 Task: Plan a monthly review meeting on the last Friday of each month.
Action: Mouse moved to (98, 141)
Screenshot: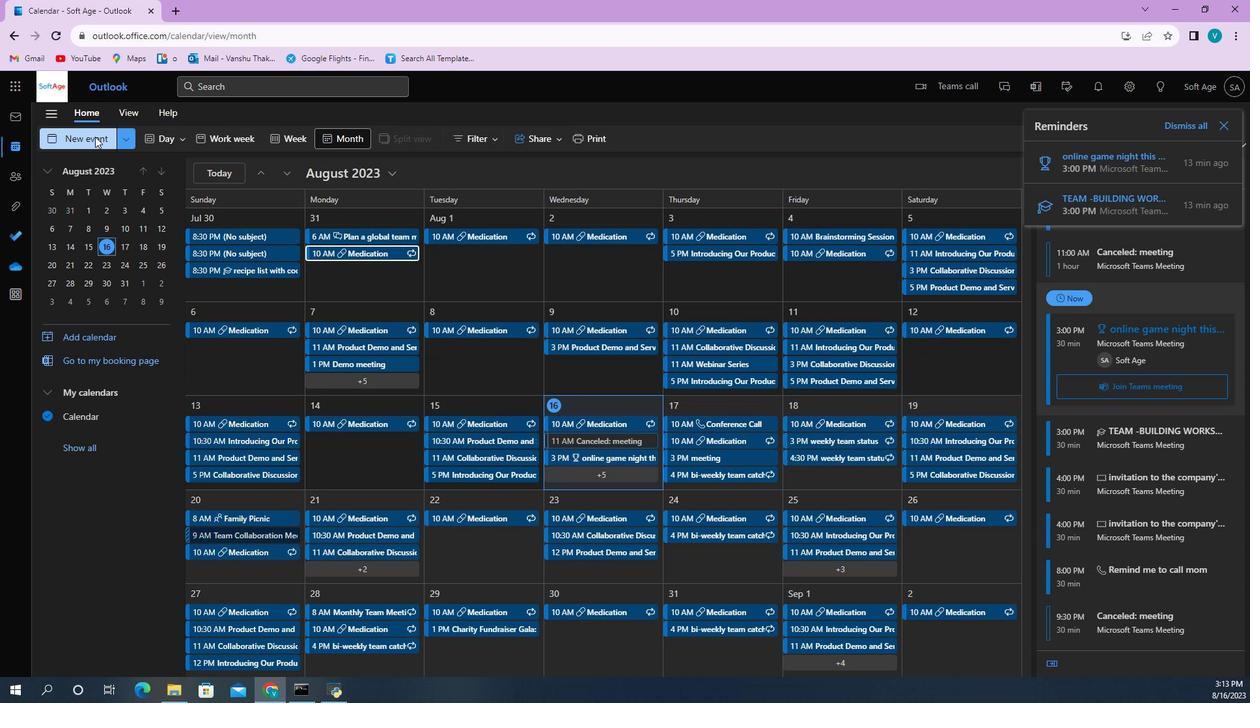 
Action: Mouse pressed left at (98, 141)
Screenshot: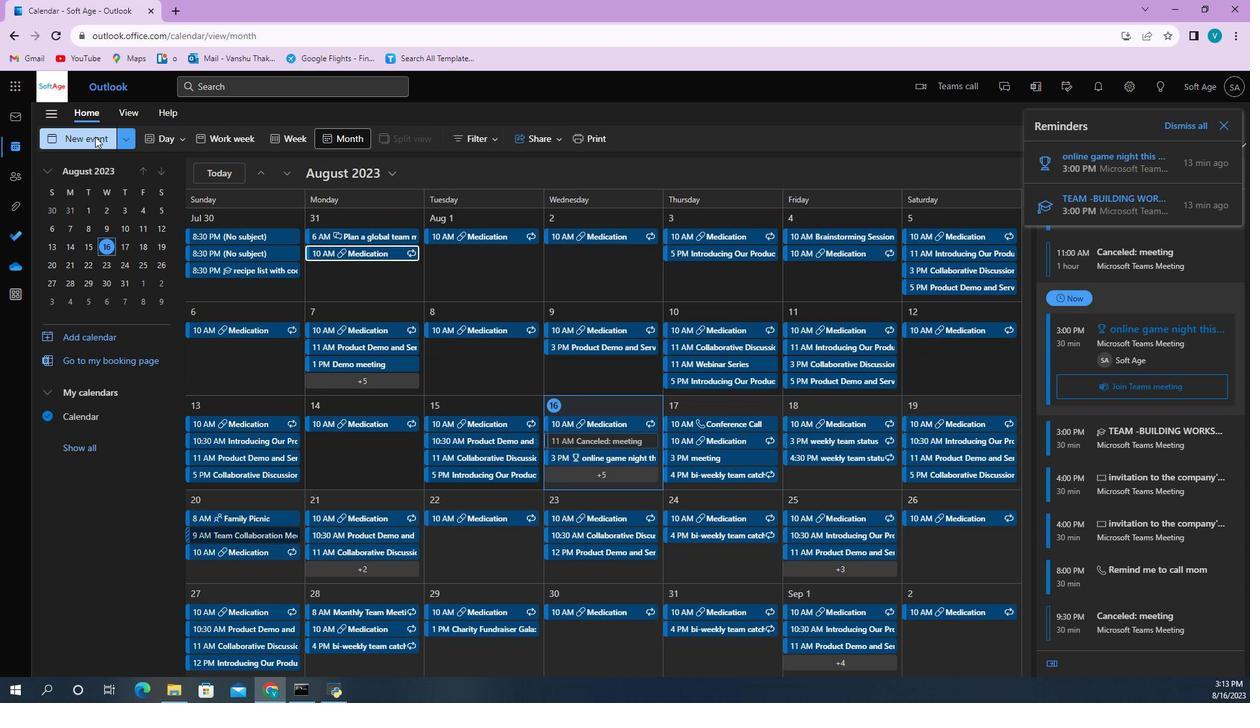 
Action: Mouse moved to (371, 220)
Screenshot: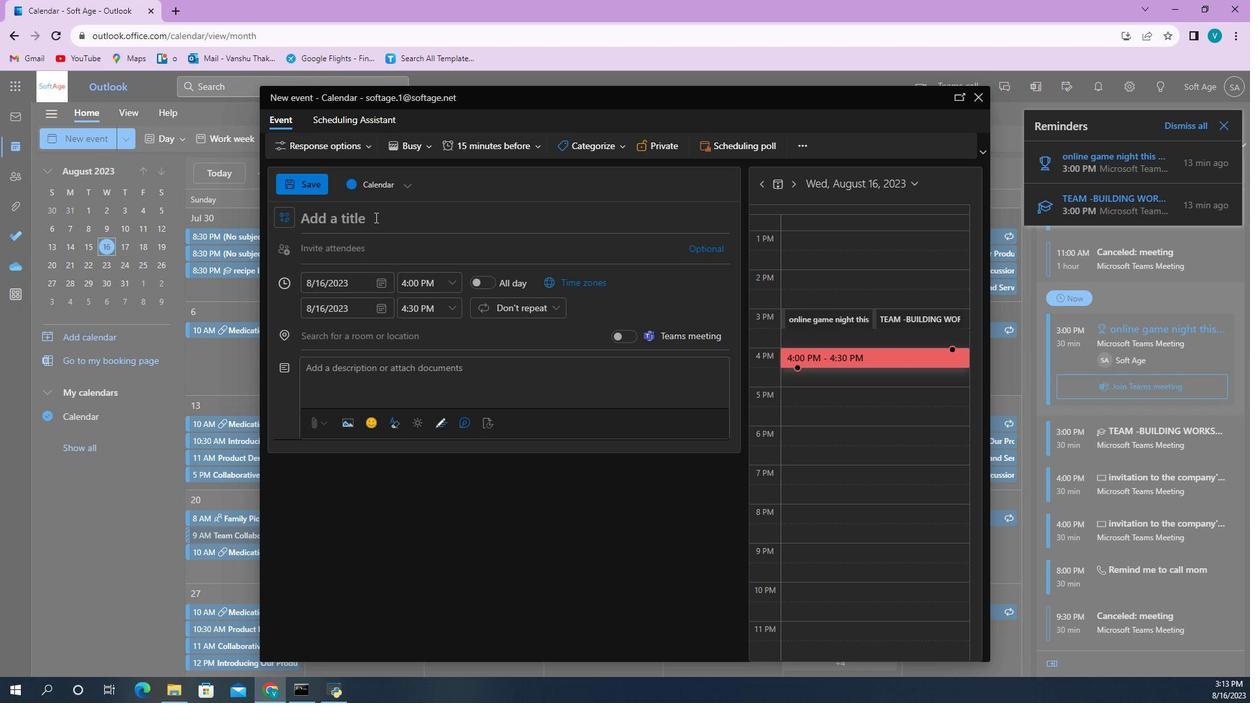 
Action: Mouse pressed left at (371, 220)
Screenshot: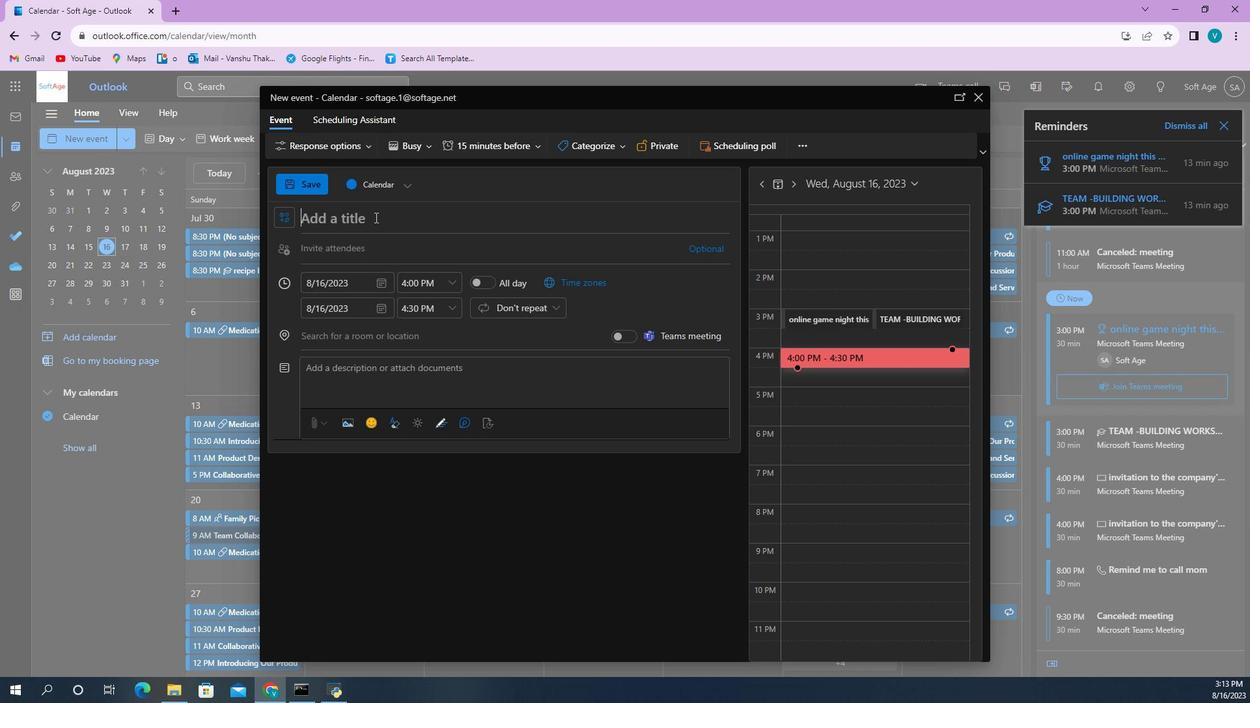 
Action: Key pressed mo
Screenshot: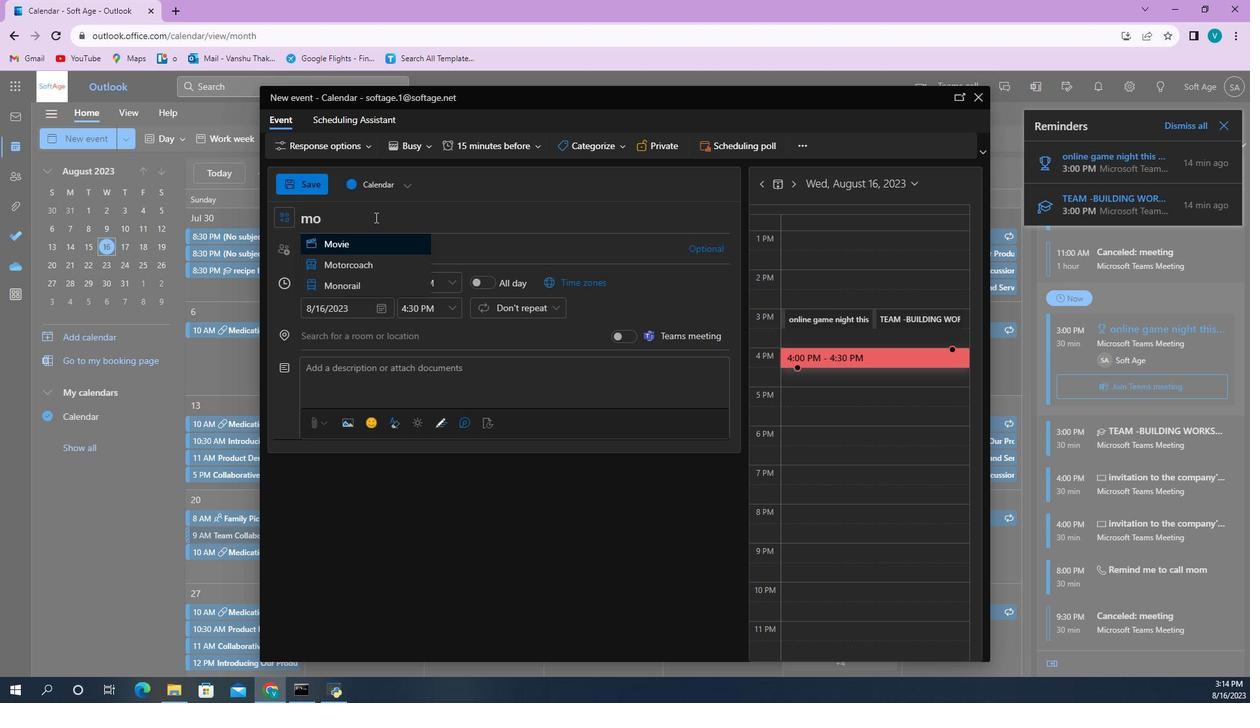 
Action: Mouse moved to (371, 220)
Screenshot: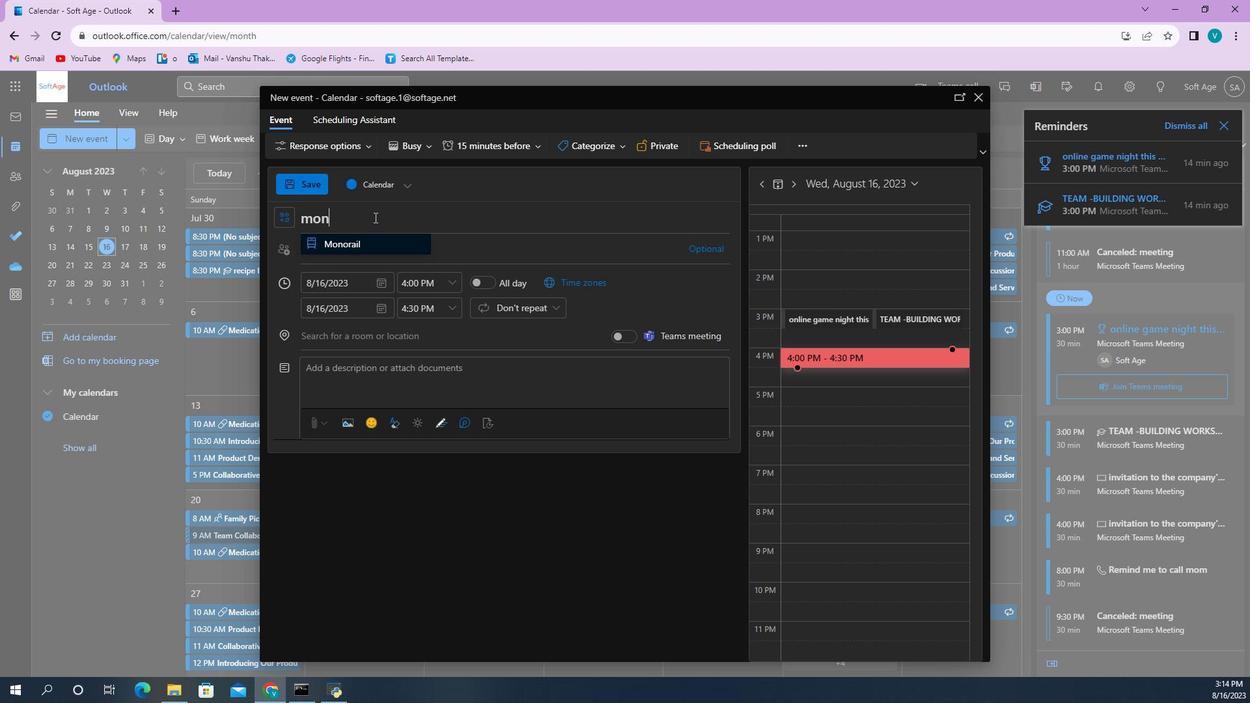 
Action: Key pressed nthly<Key.space>review<Key.space>meeting
Screenshot: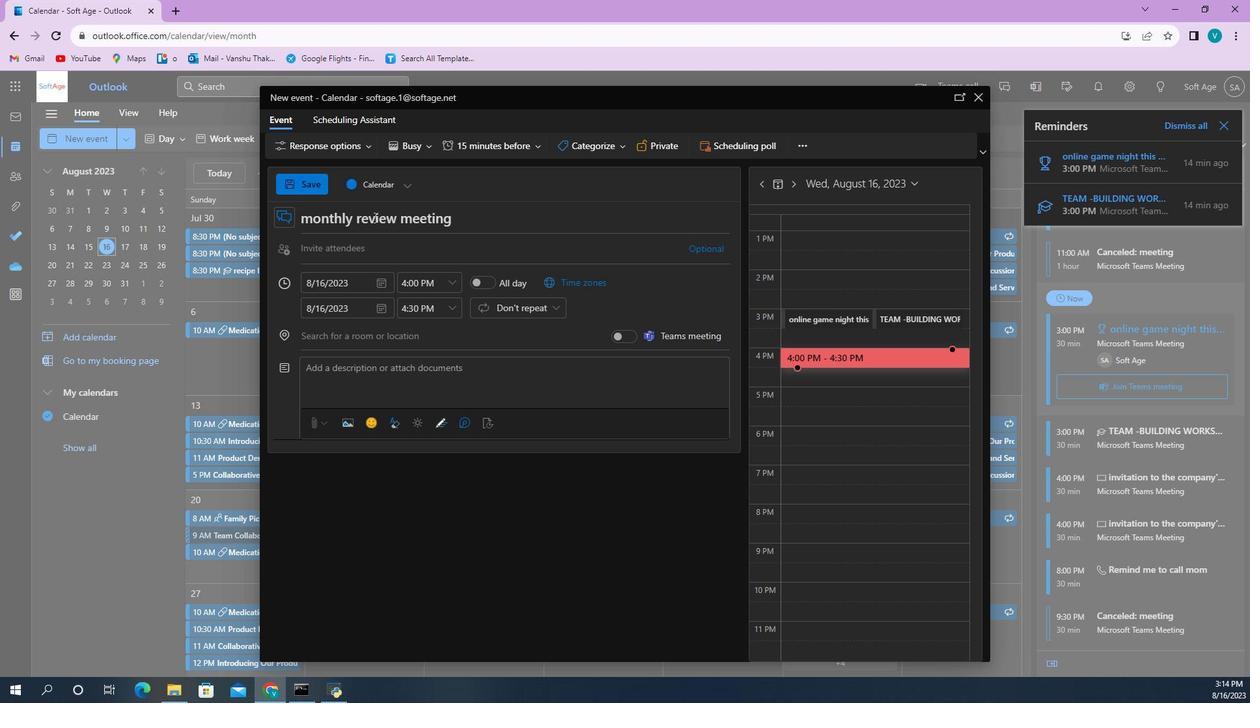 
Action: Mouse moved to (546, 308)
Screenshot: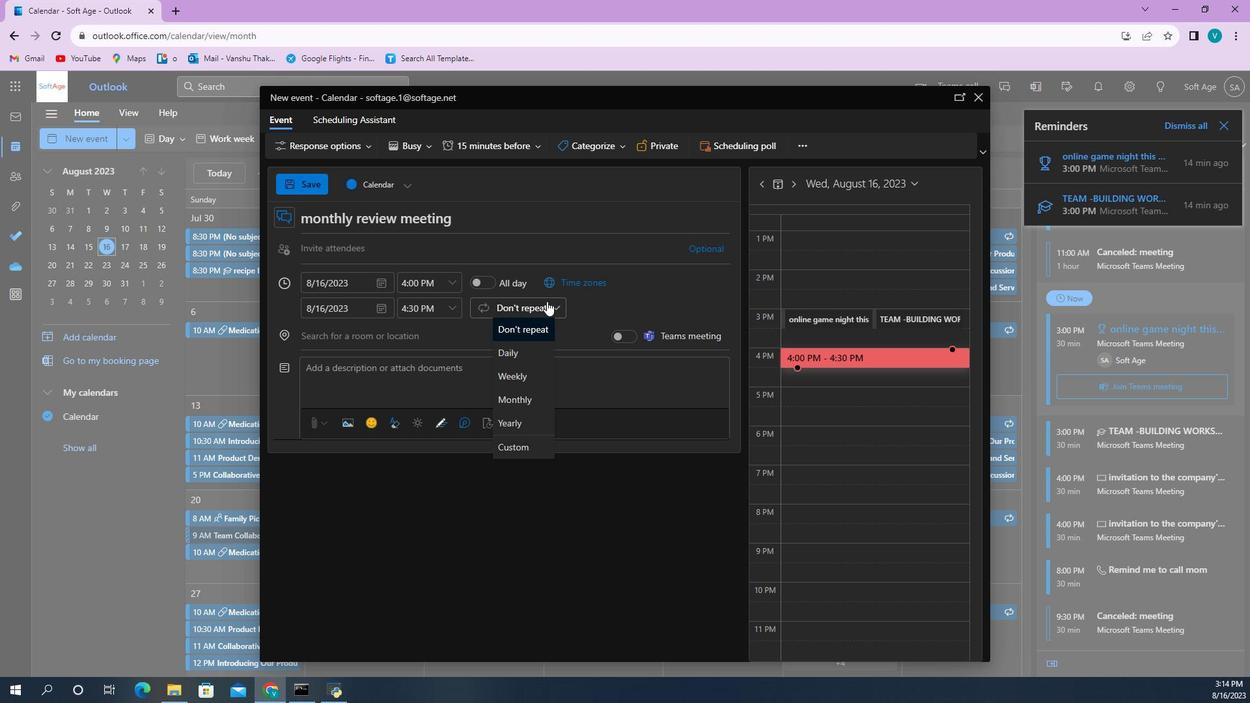 
Action: Mouse pressed left at (546, 308)
Screenshot: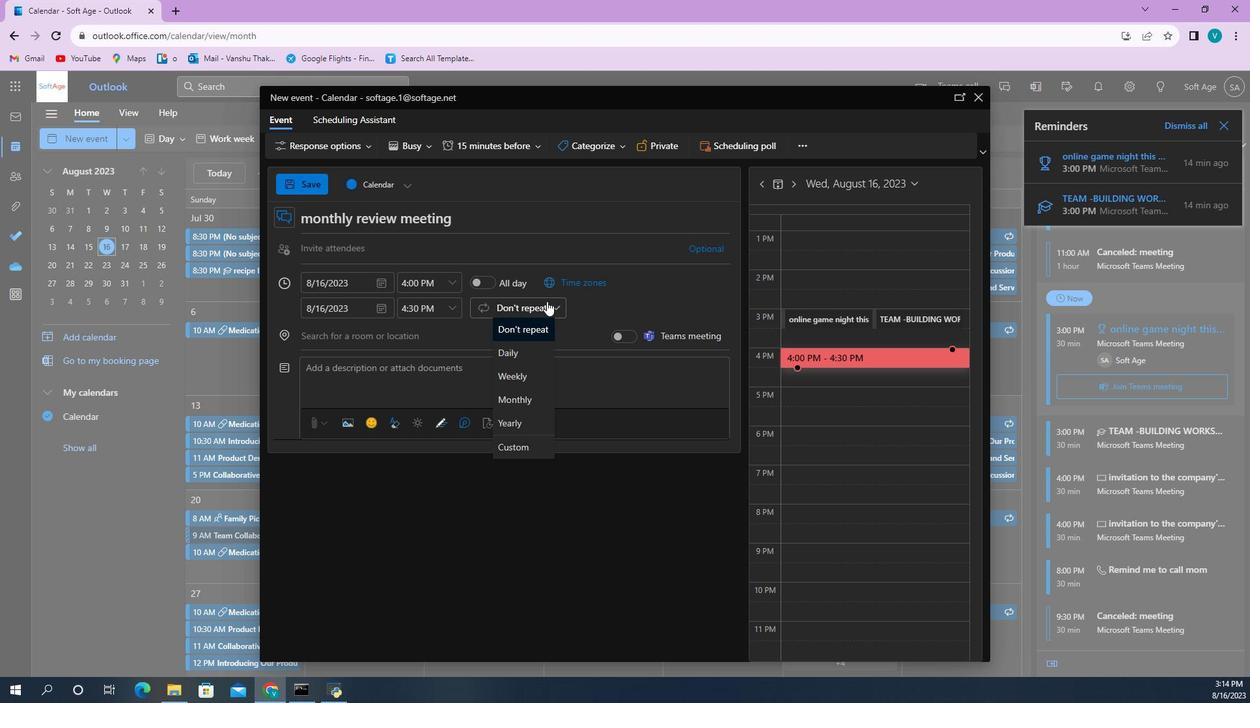
Action: Mouse moved to (521, 397)
Screenshot: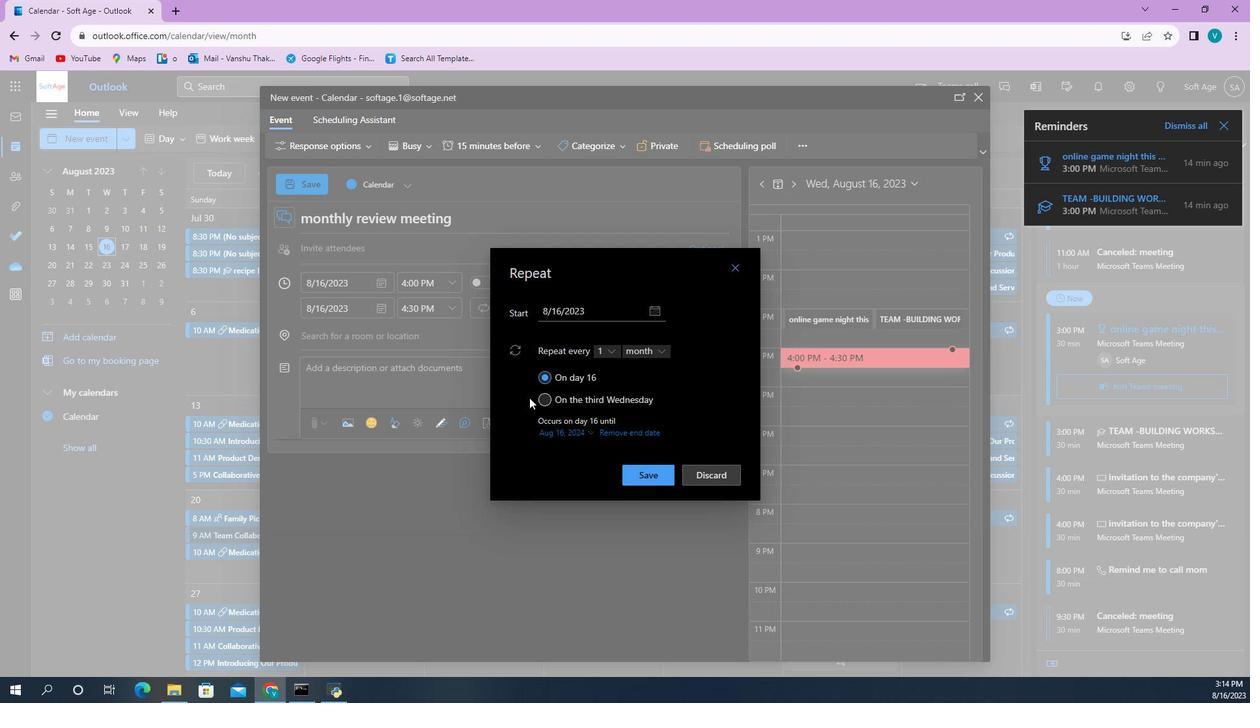 
Action: Mouse pressed left at (521, 397)
Screenshot: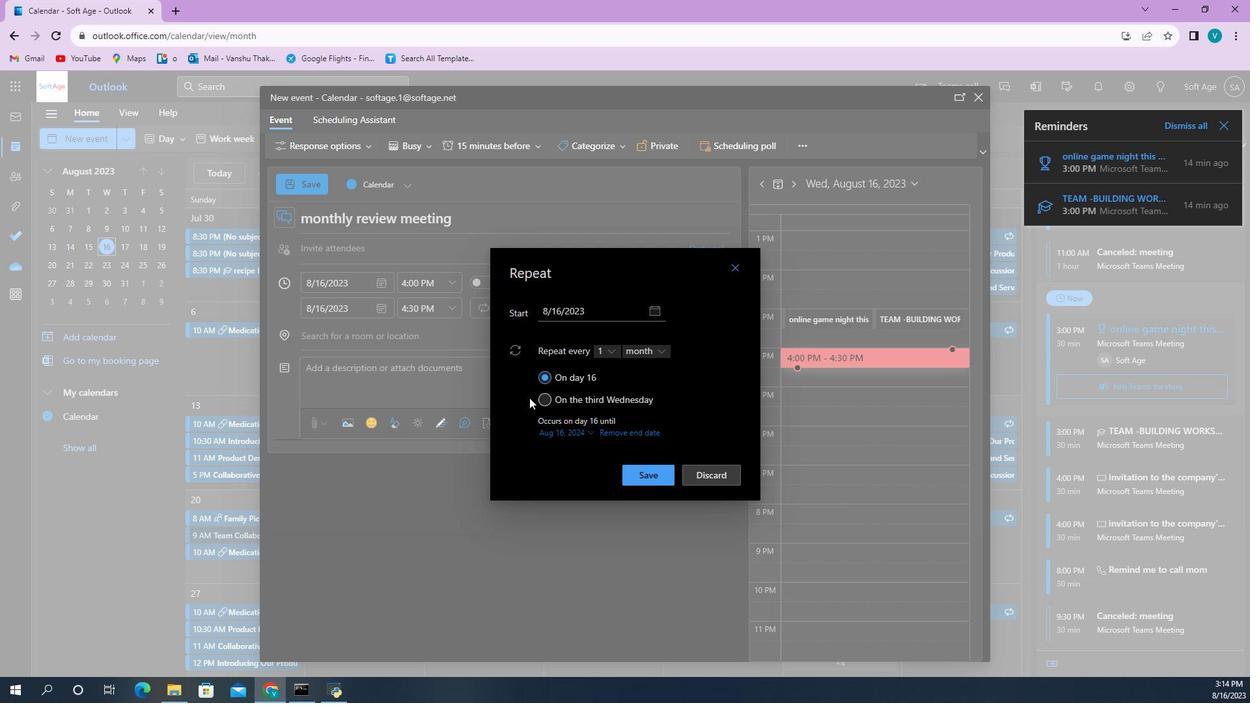 
Action: Mouse moved to (646, 313)
Screenshot: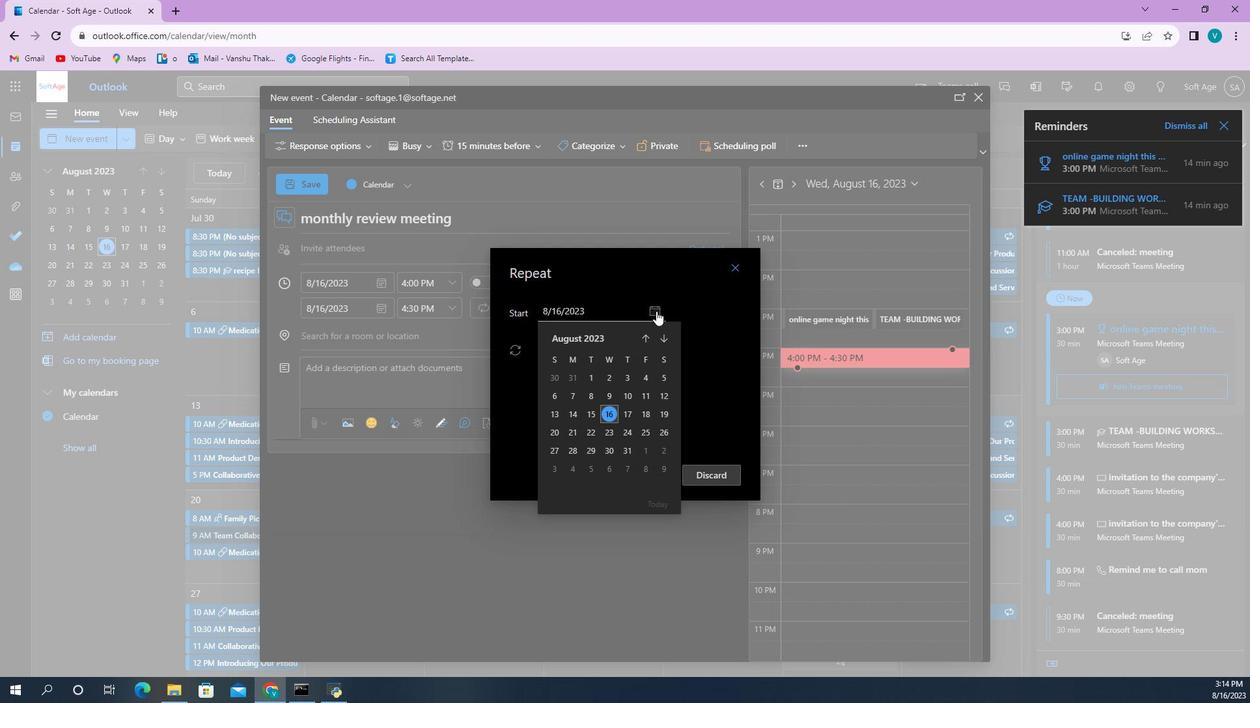 
Action: Mouse pressed left at (646, 313)
Screenshot: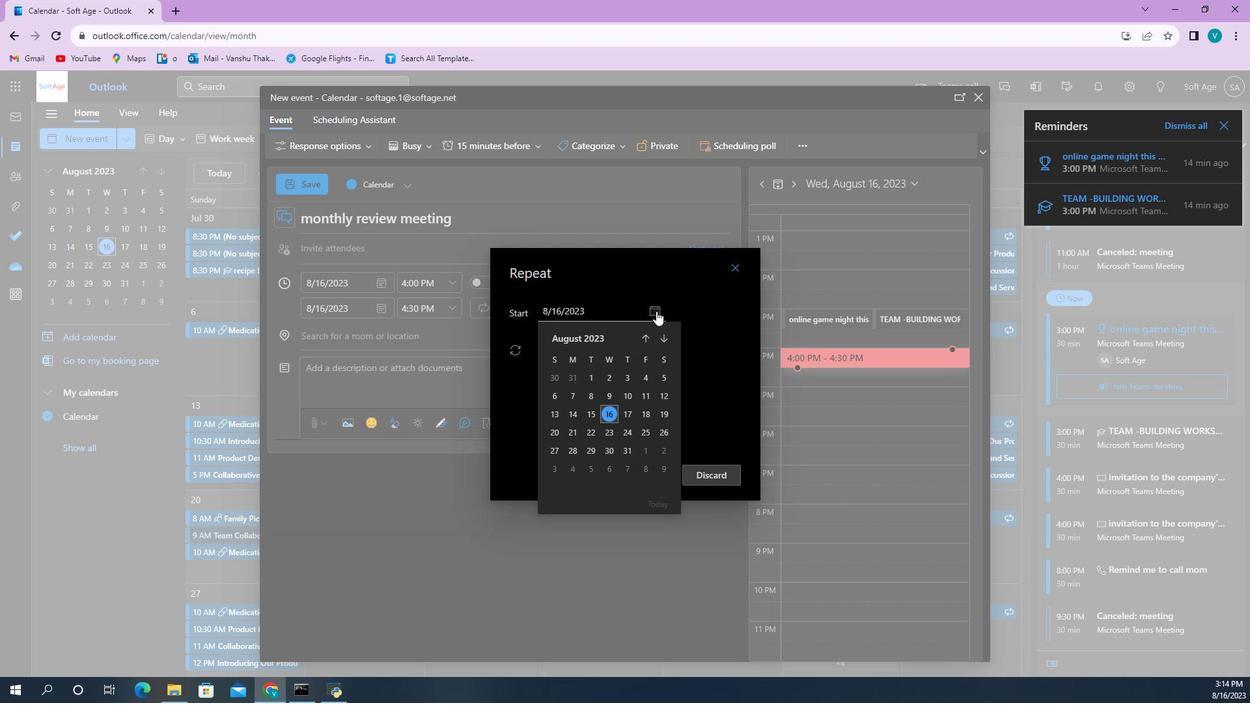 
Action: Mouse moved to (638, 431)
Screenshot: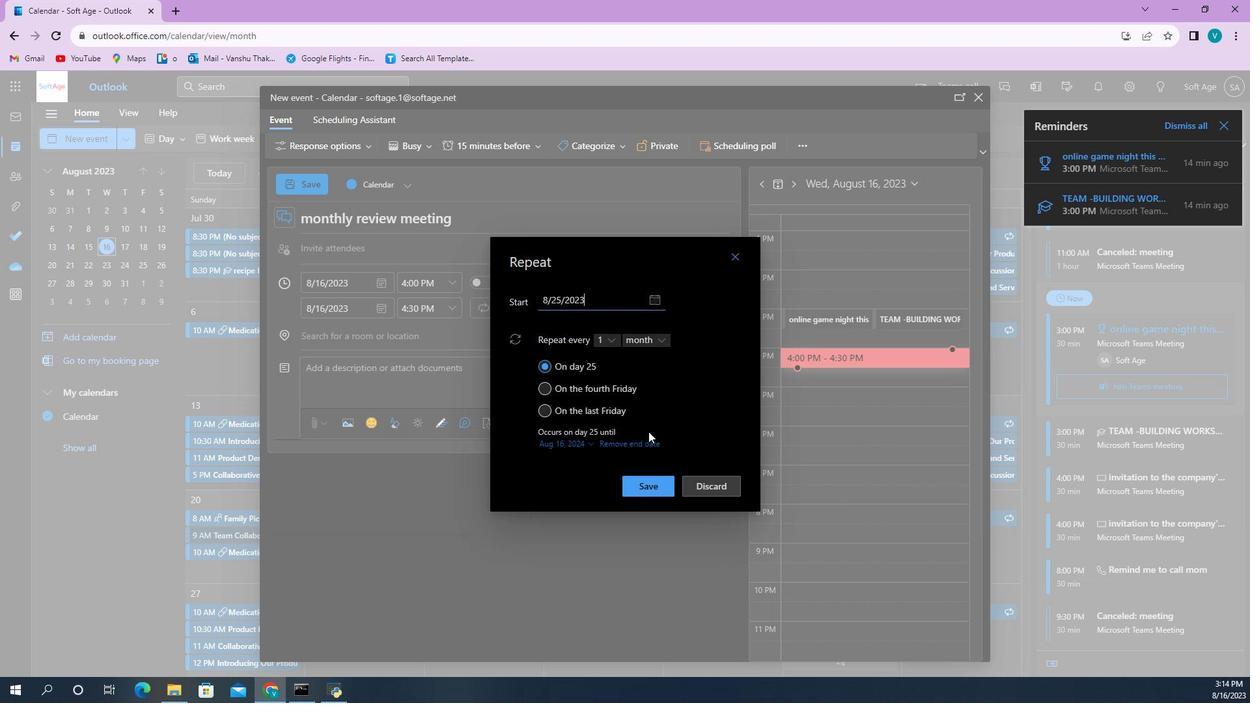 
Action: Mouse pressed left at (638, 431)
Screenshot: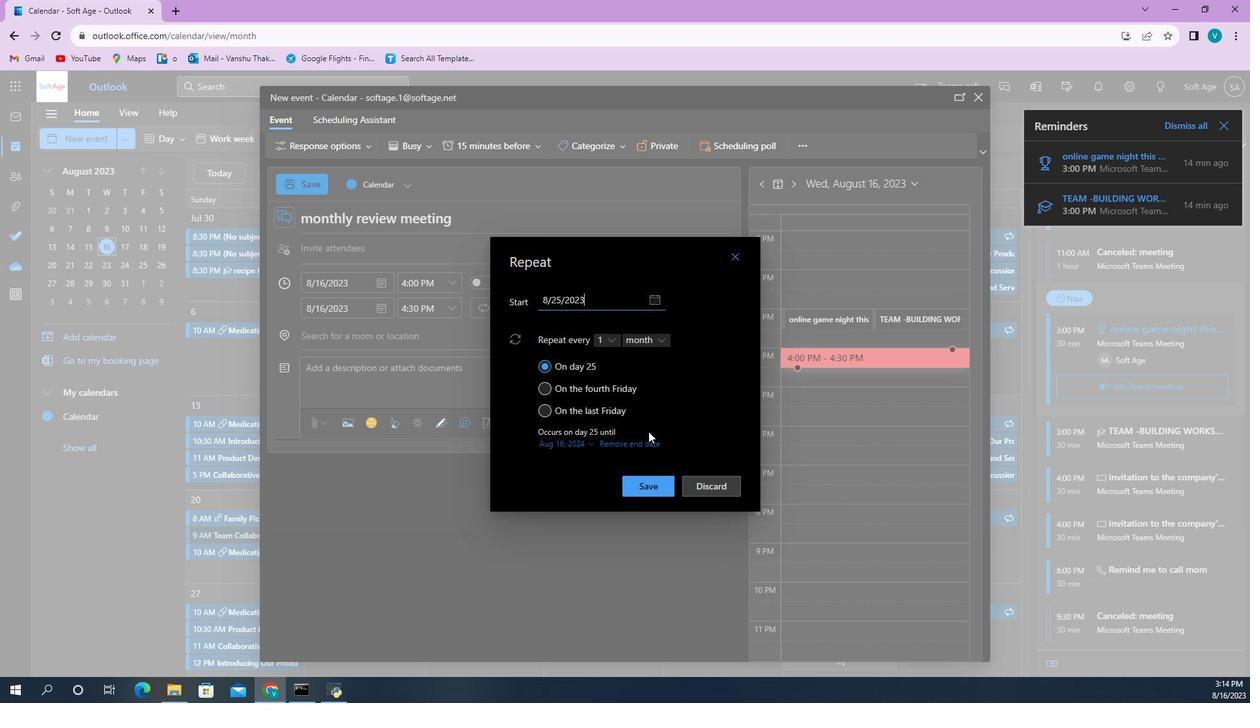 
Action: Mouse moved to (538, 414)
Screenshot: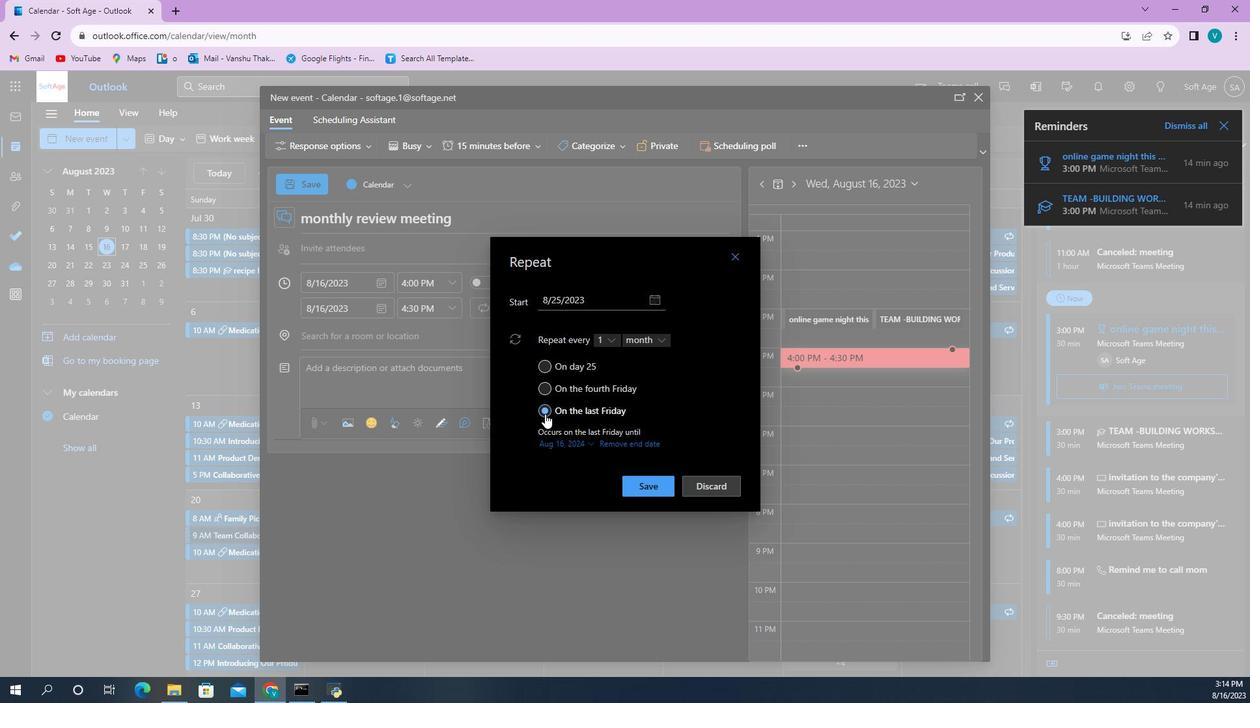 
Action: Mouse pressed left at (538, 414)
Screenshot: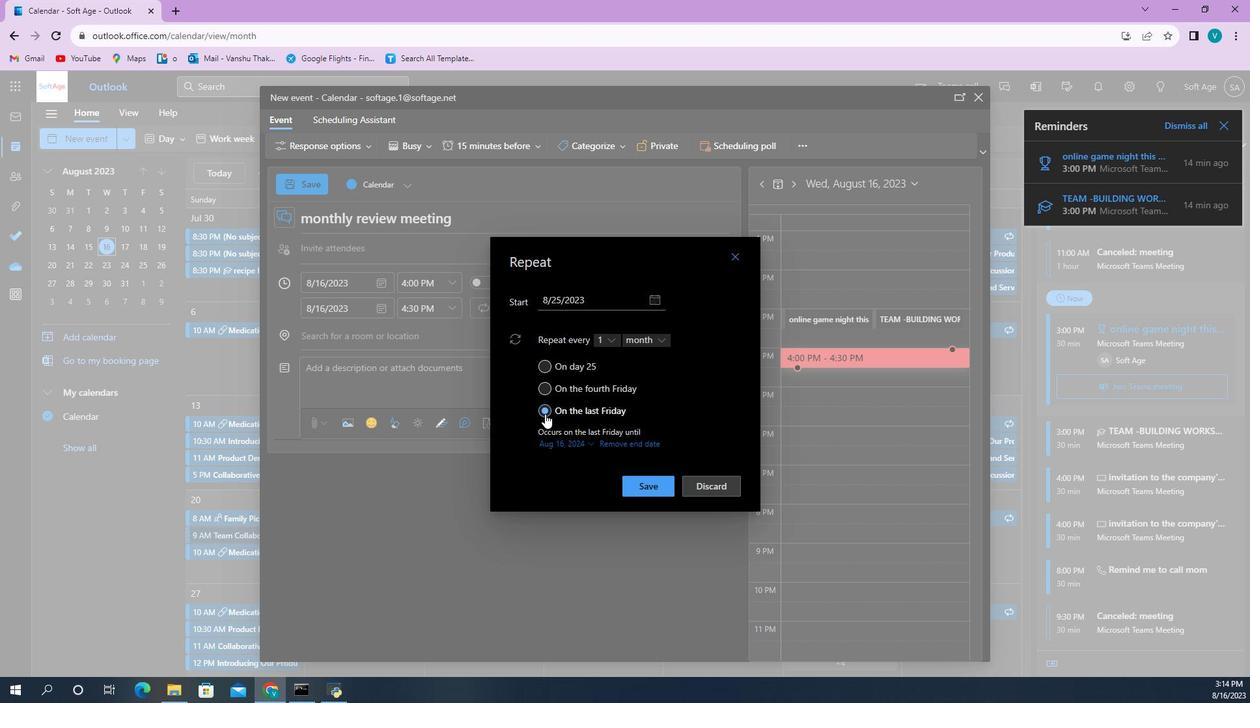 
Action: Mouse moved to (624, 480)
Screenshot: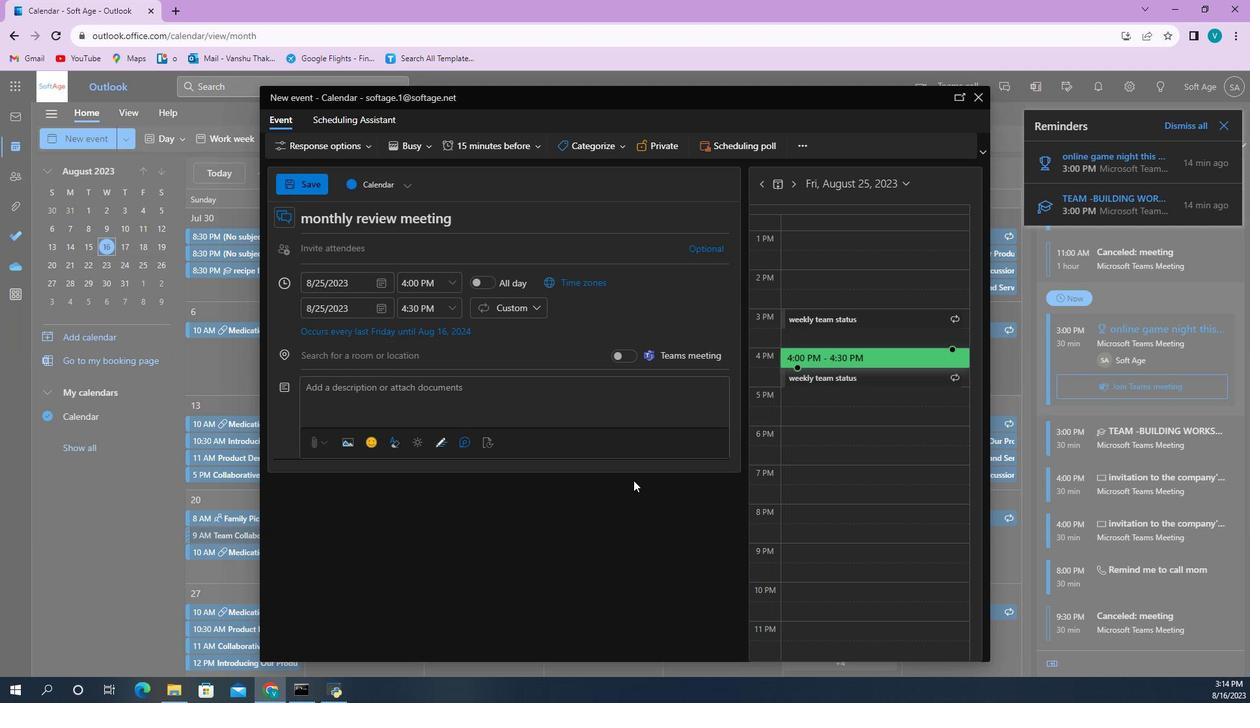 
Action: Mouse pressed left at (624, 480)
Screenshot: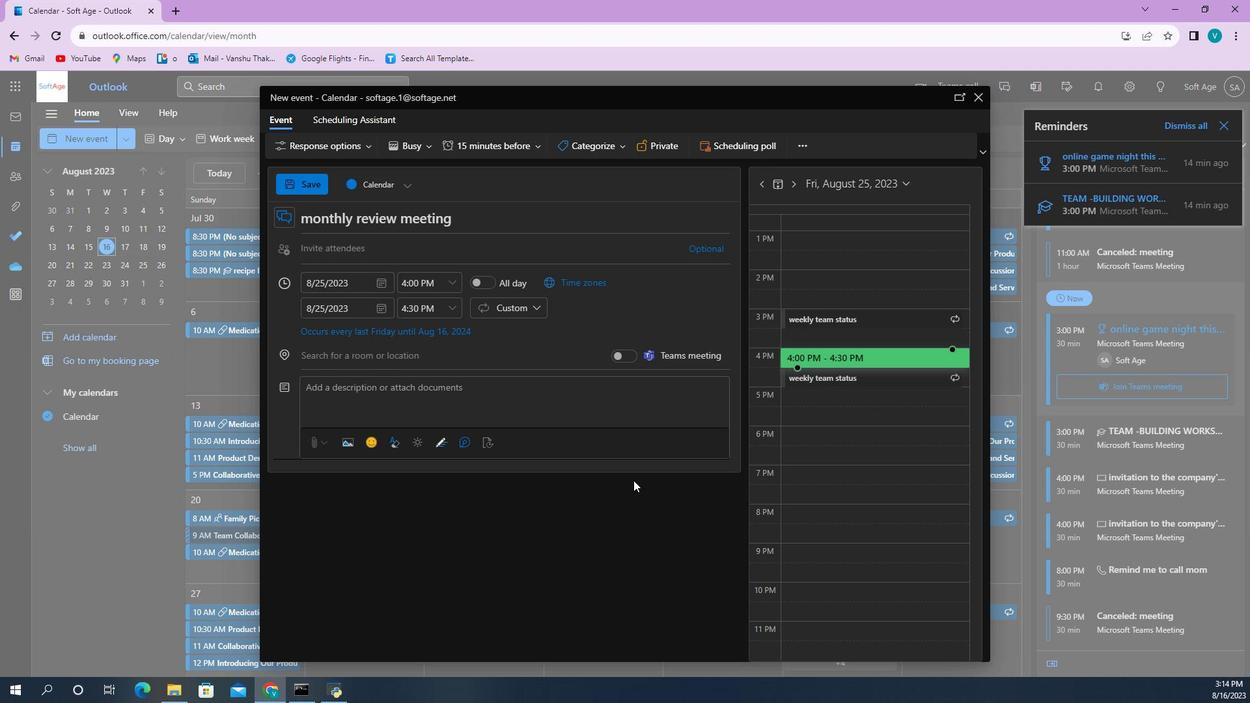 
Action: Mouse moved to (308, 190)
Screenshot: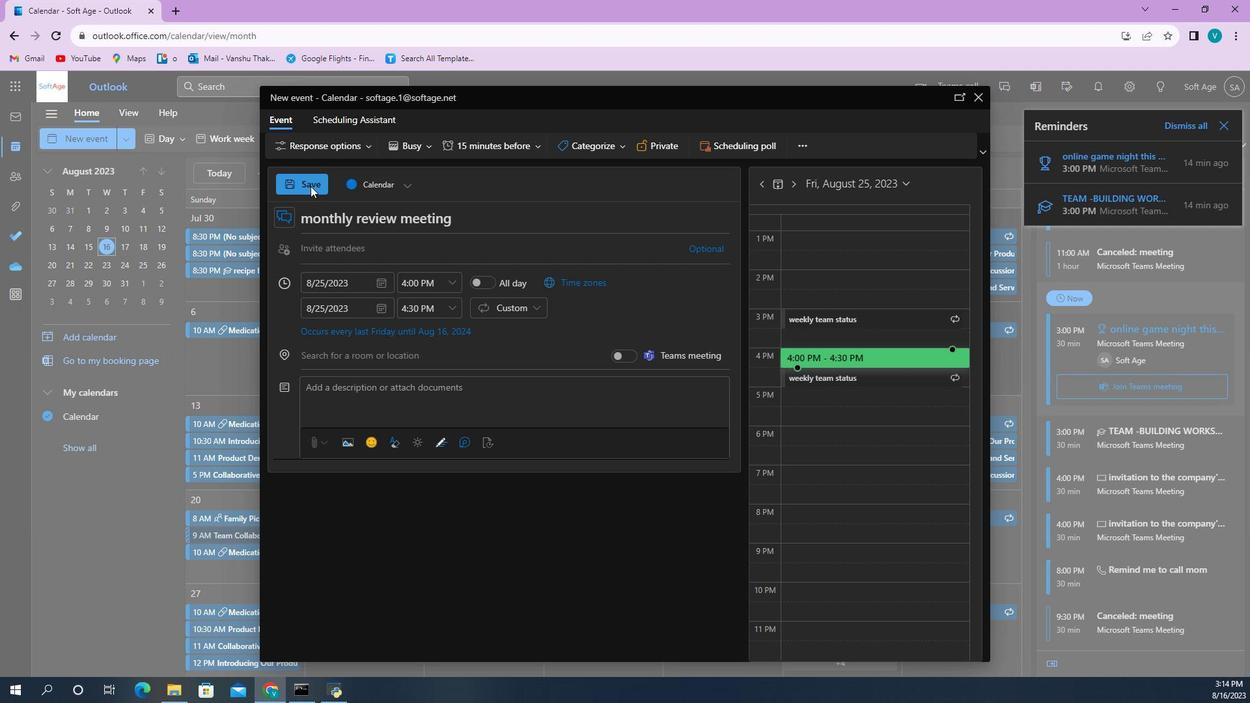 
Action: Mouse pressed left at (308, 190)
Screenshot: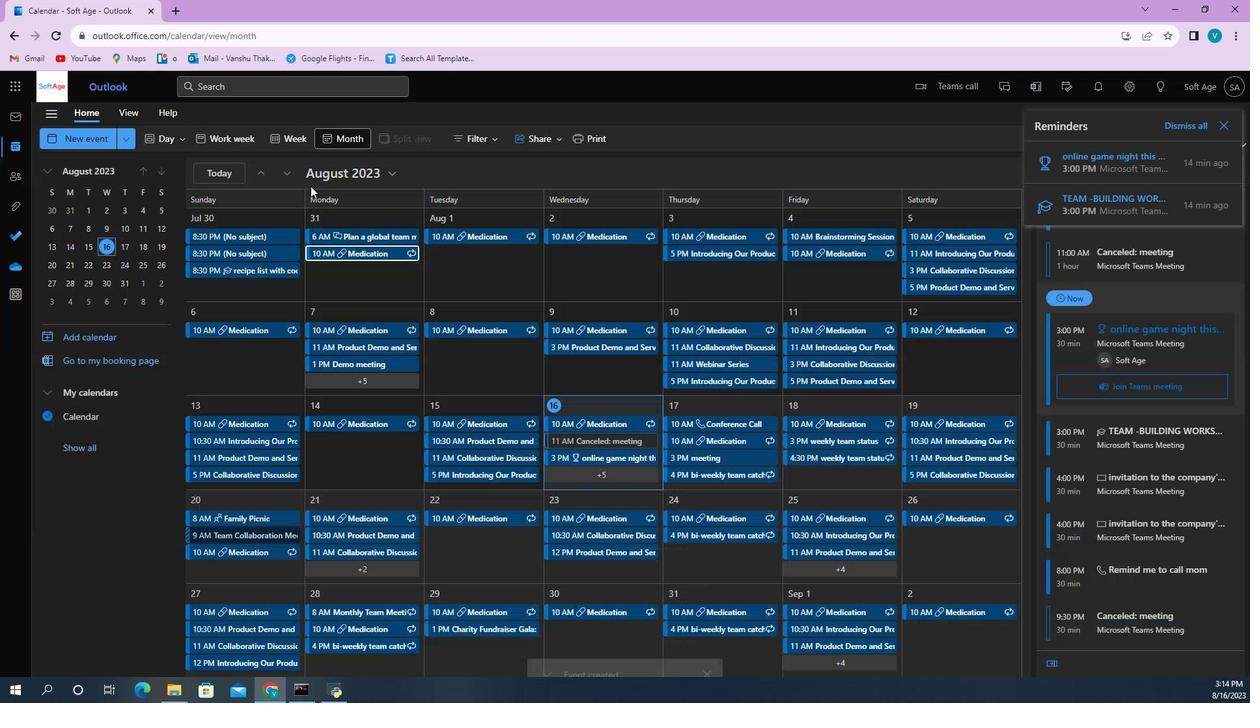 
